 Task: Use the formula "KURT" in spreadsheet "Project portfolio".
Action: Mouse moved to (341, 207)
Screenshot: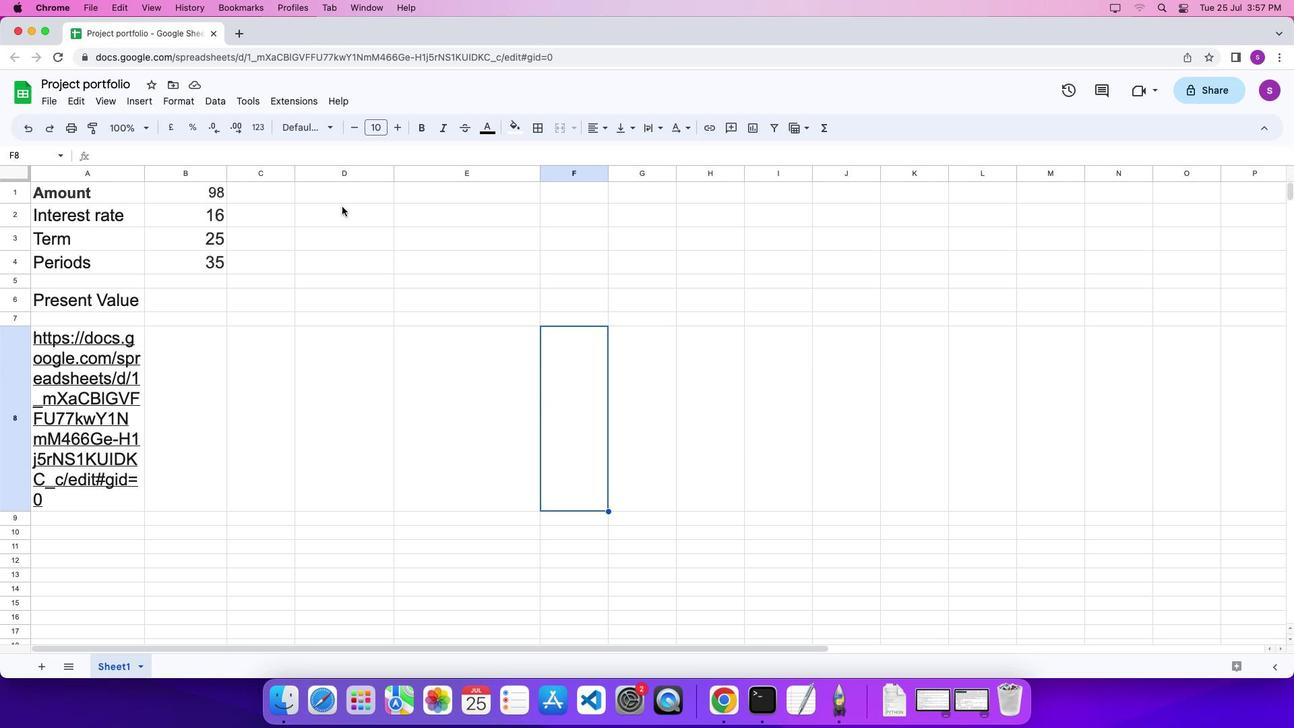 
Action: Mouse pressed left at (341, 207)
Screenshot: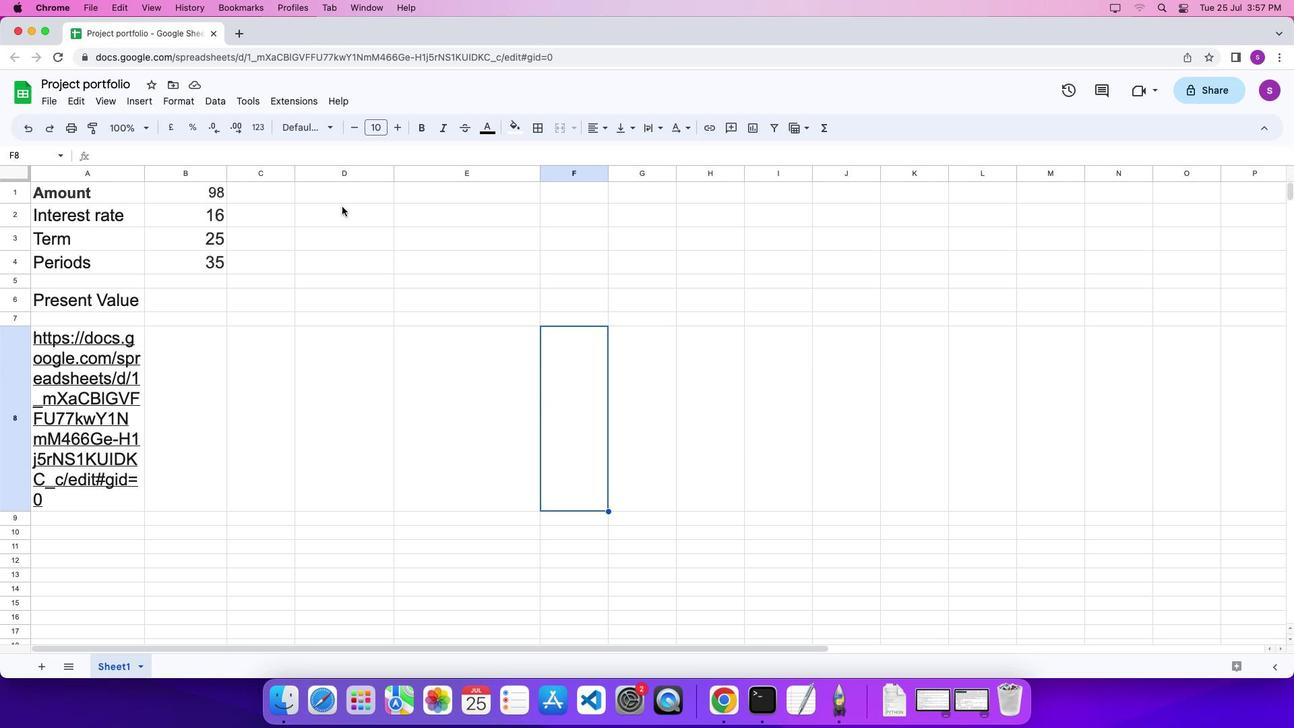 
Action: Mouse moved to (342, 207)
Screenshot: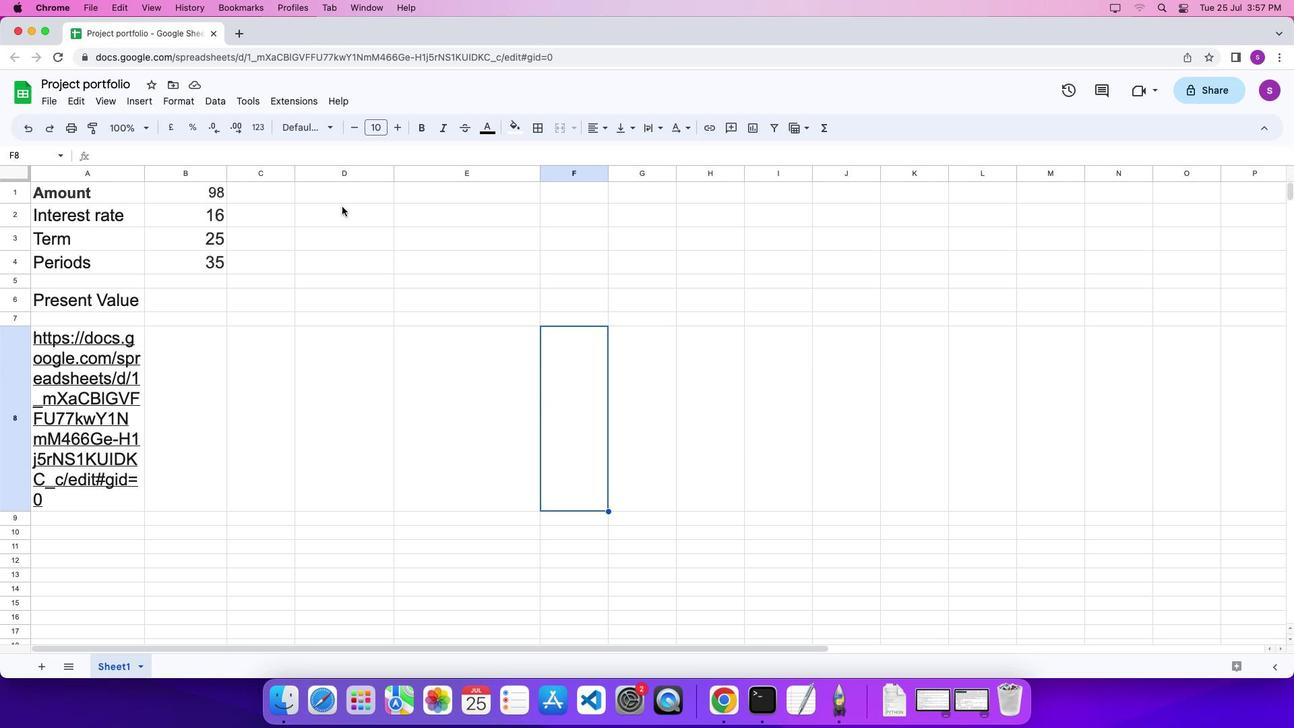 
Action: Mouse pressed left at (342, 207)
Screenshot: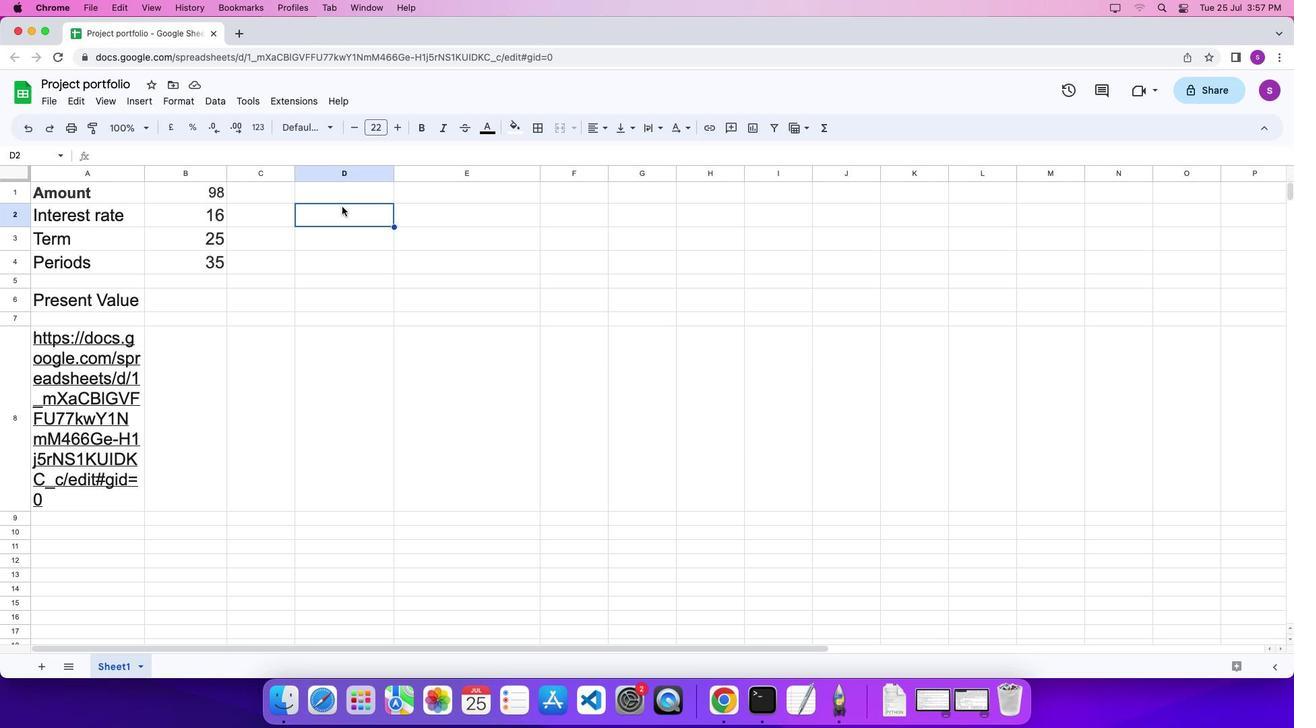 
Action: Key pressed '='
Screenshot: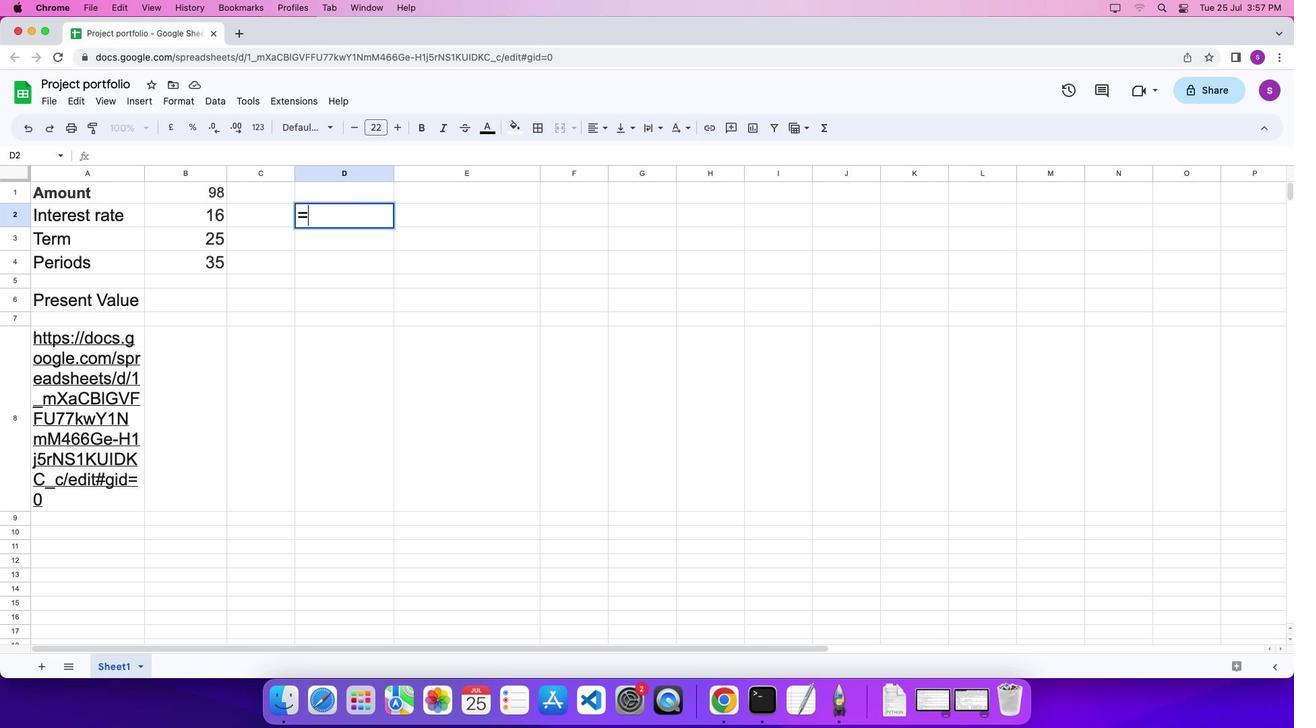 
Action: Mouse moved to (816, 126)
Screenshot: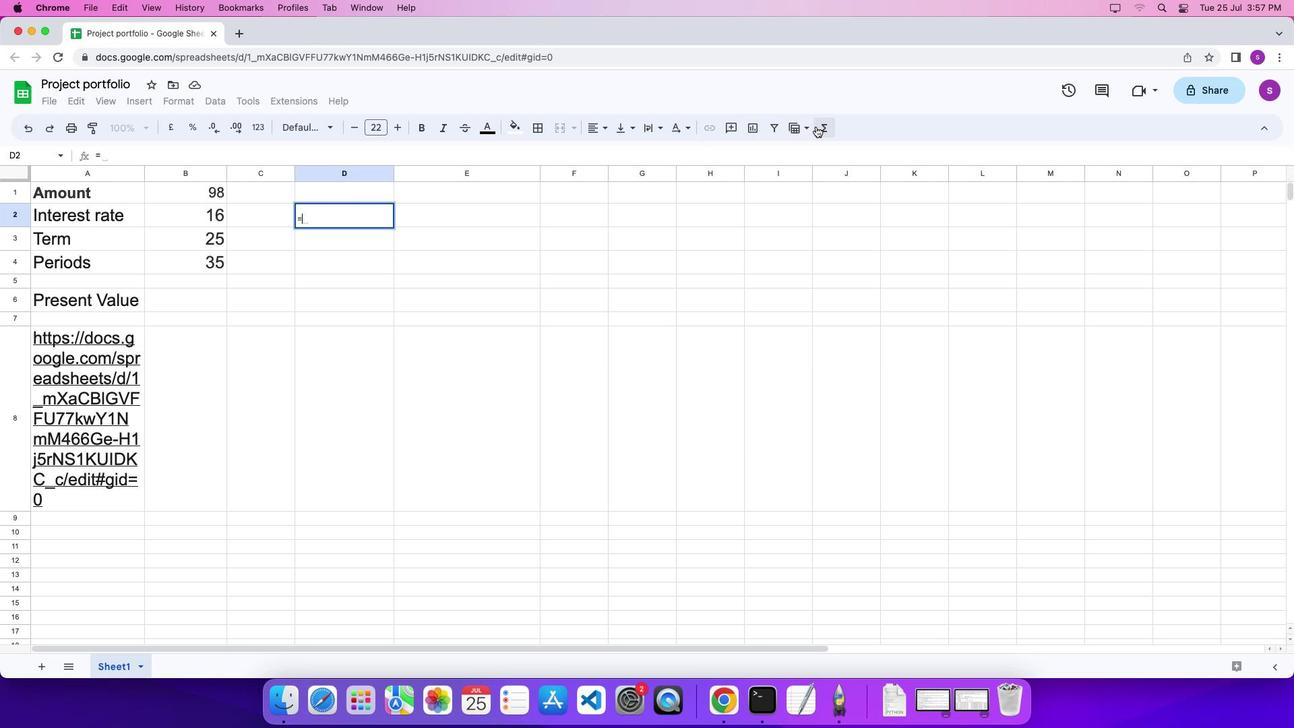 
Action: Mouse pressed left at (816, 126)
Screenshot: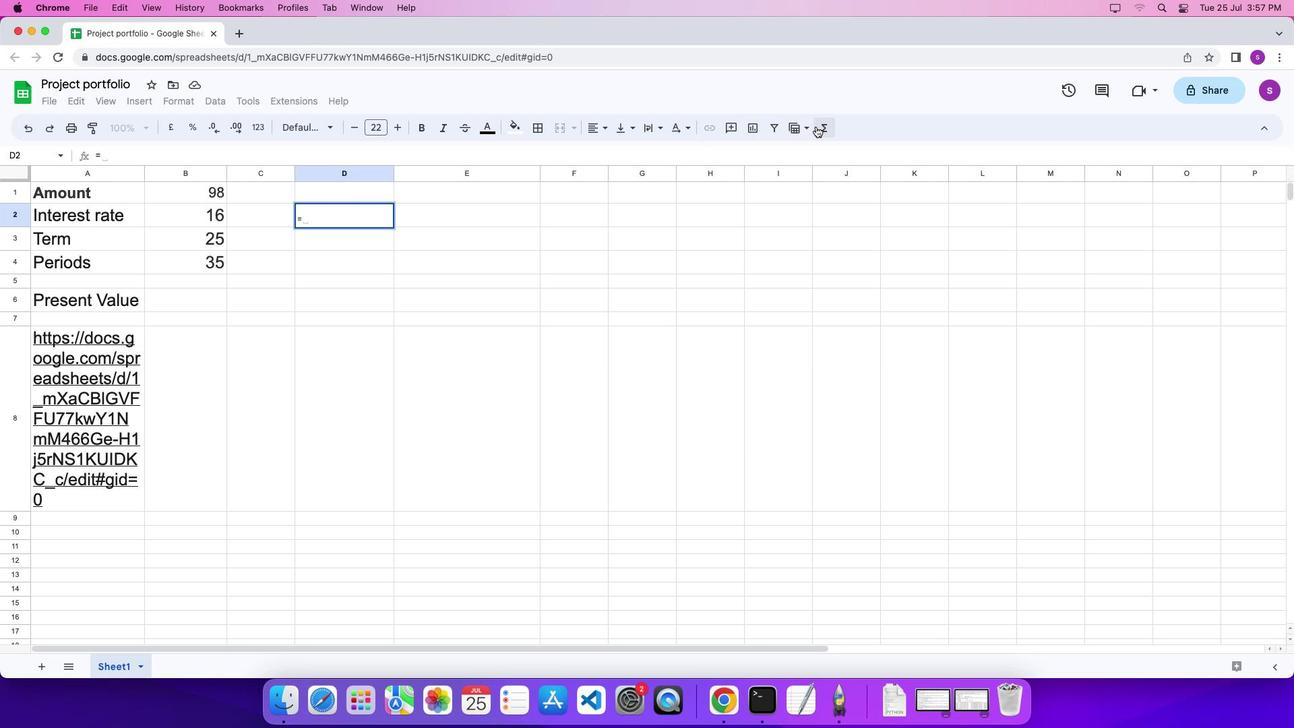 
Action: Mouse moved to (1021, 611)
Screenshot: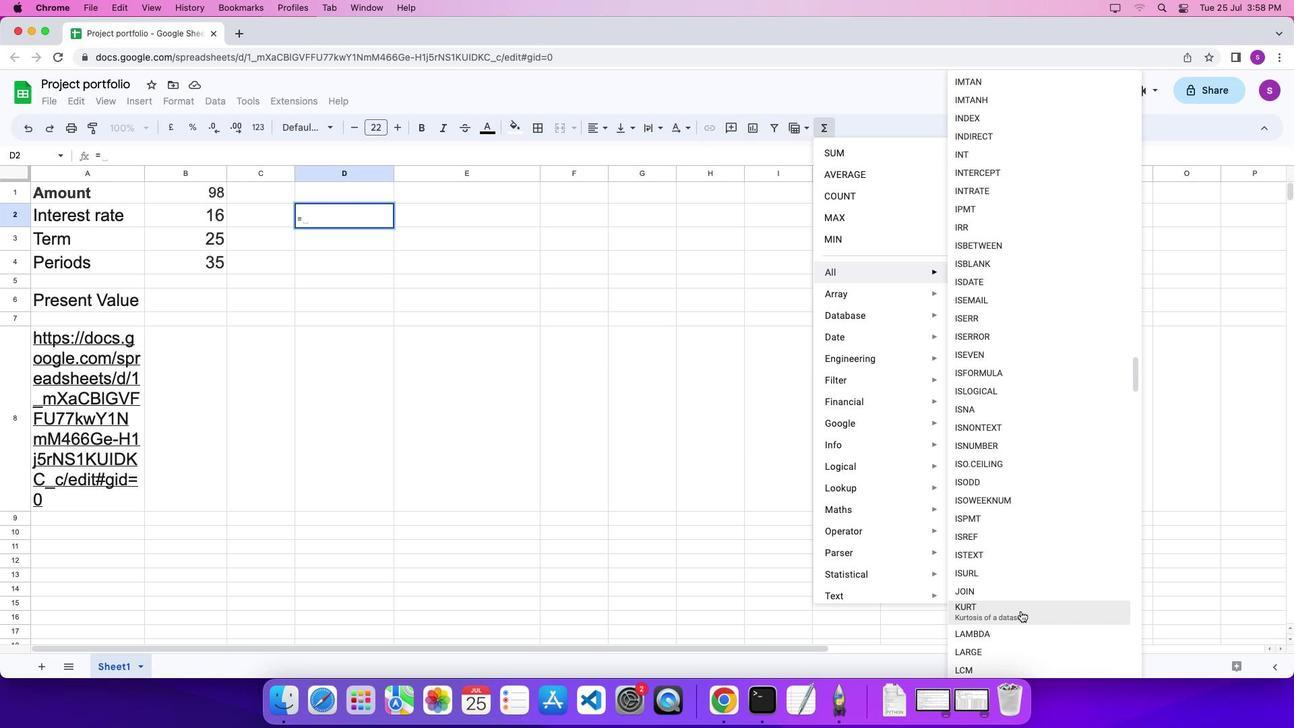 
Action: Mouse pressed left at (1021, 611)
Screenshot: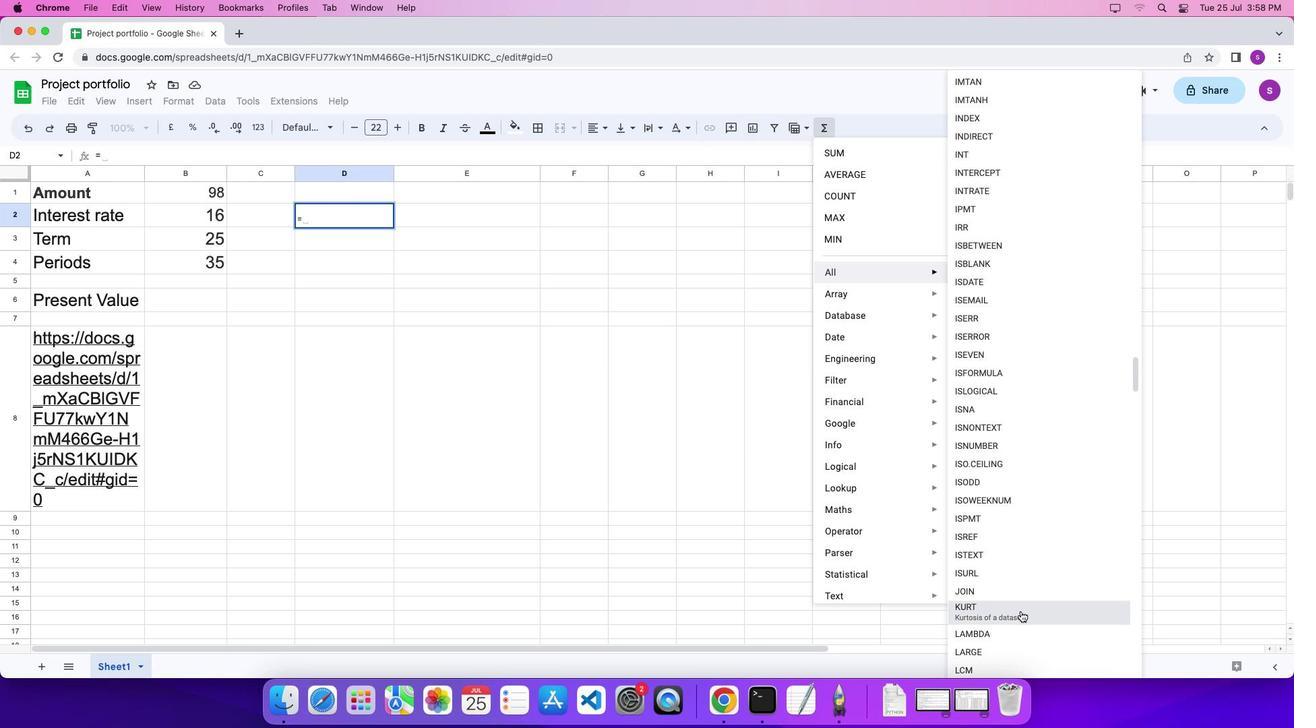 
Action: Mouse moved to (186, 193)
Screenshot: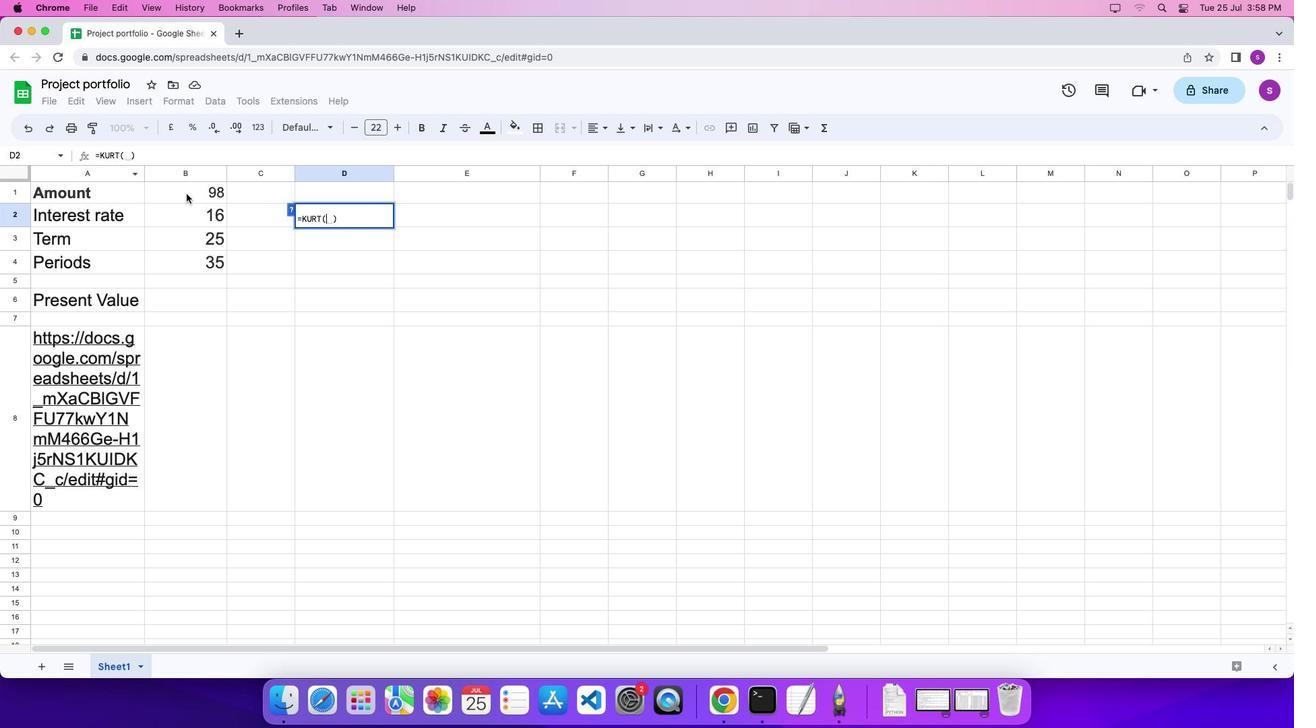 
Action: Mouse pressed left at (186, 193)
Screenshot: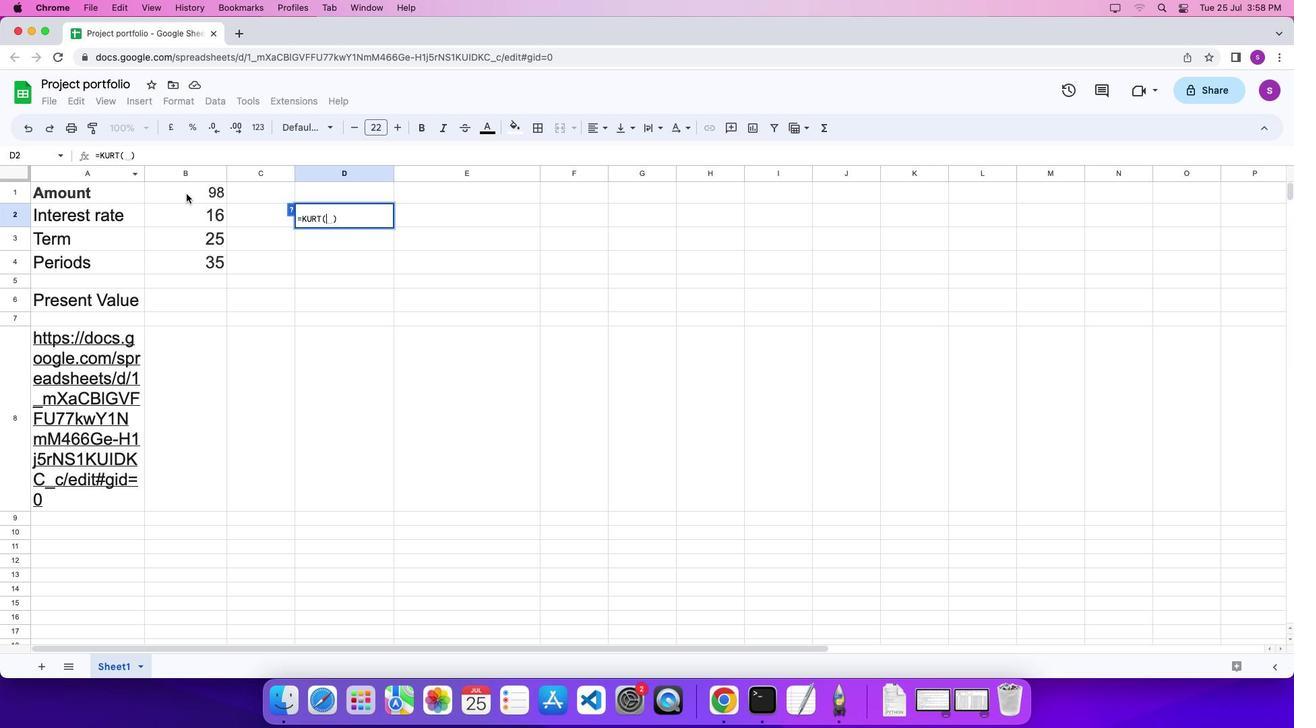 
Action: Mouse moved to (186, 194)
Screenshot: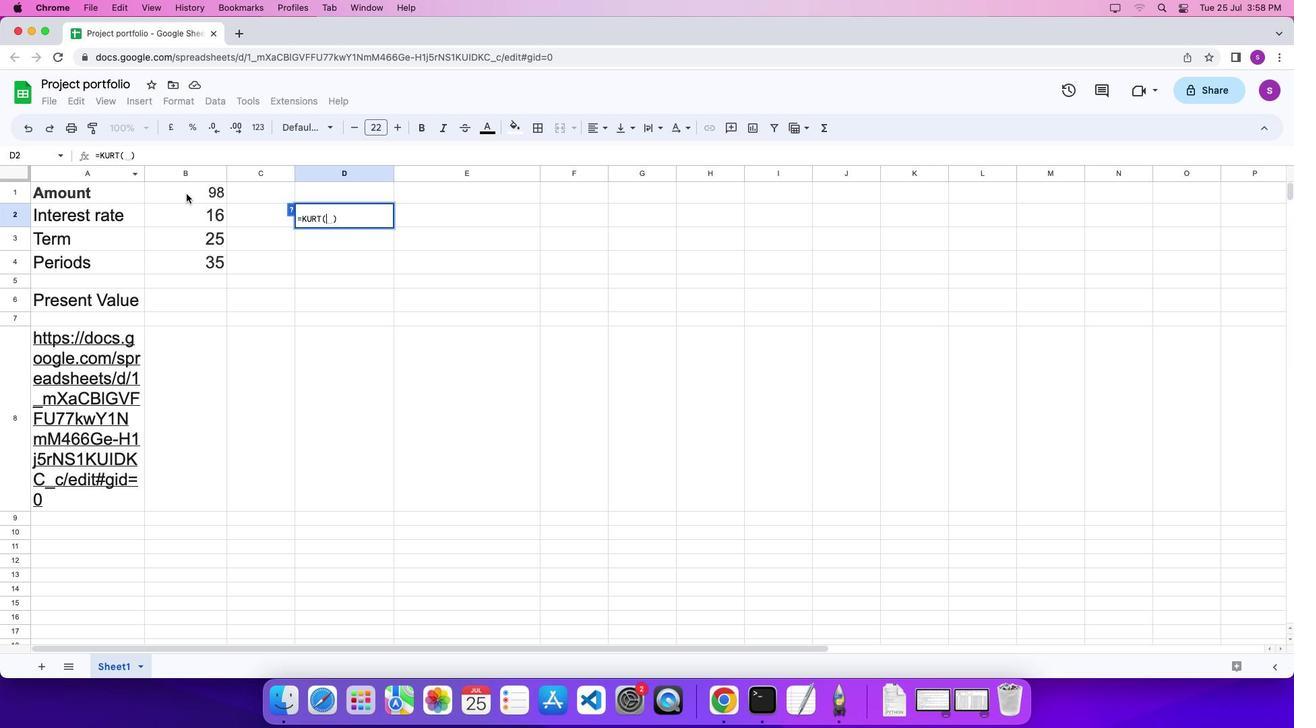 
Action: Key pressed ','
Screenshot: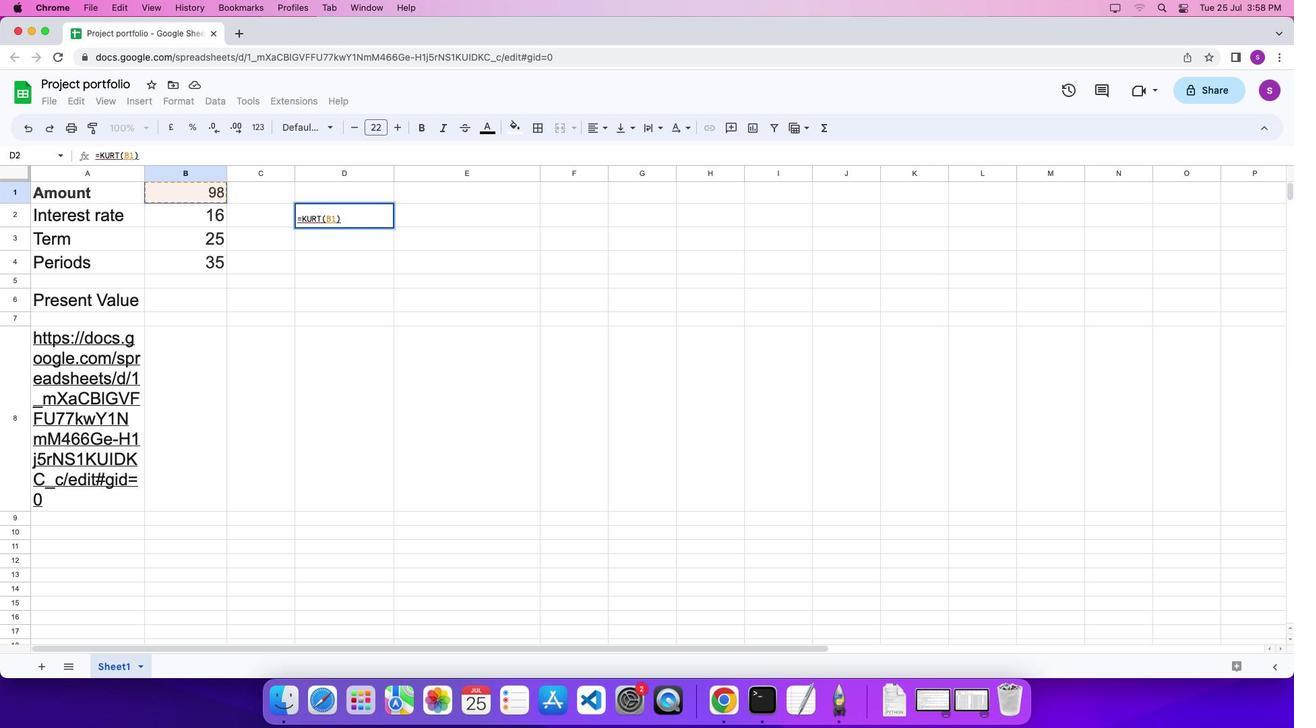 
Action: Mouse moved to (186, 215)
Screenshot: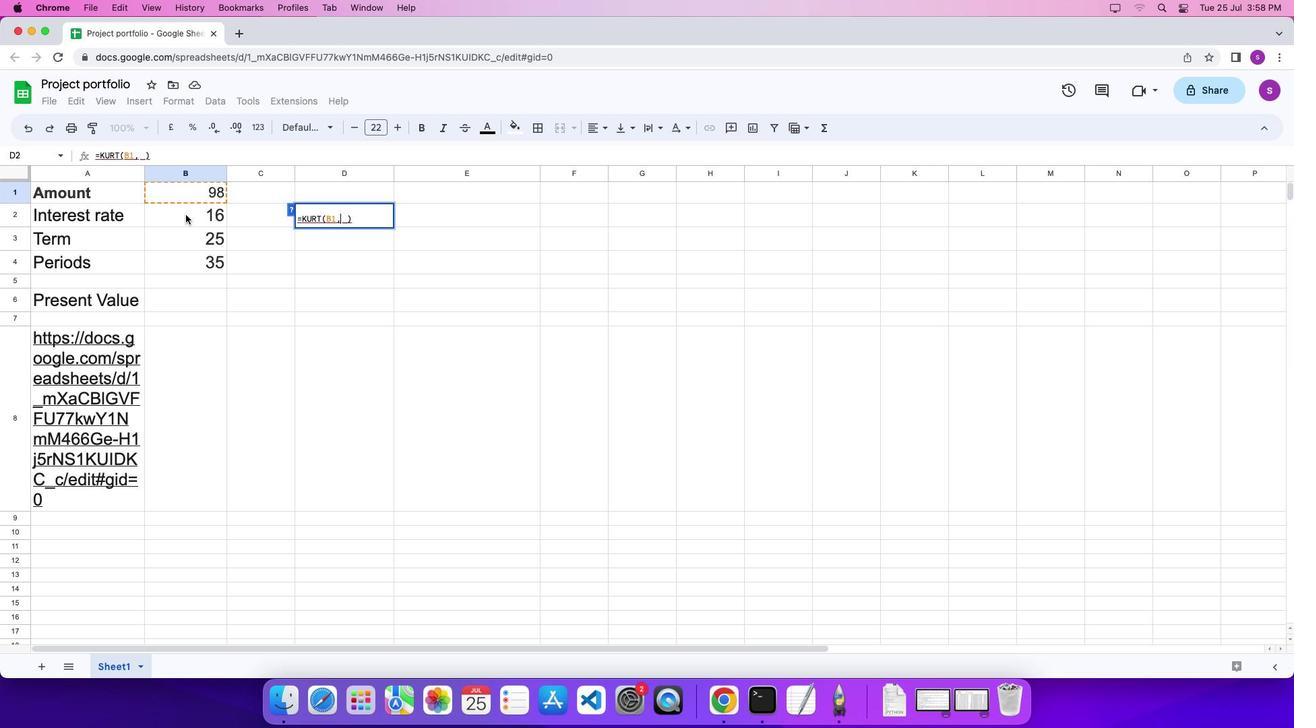 
Action: Mouse pressed left at (186, 215)
Screenshot: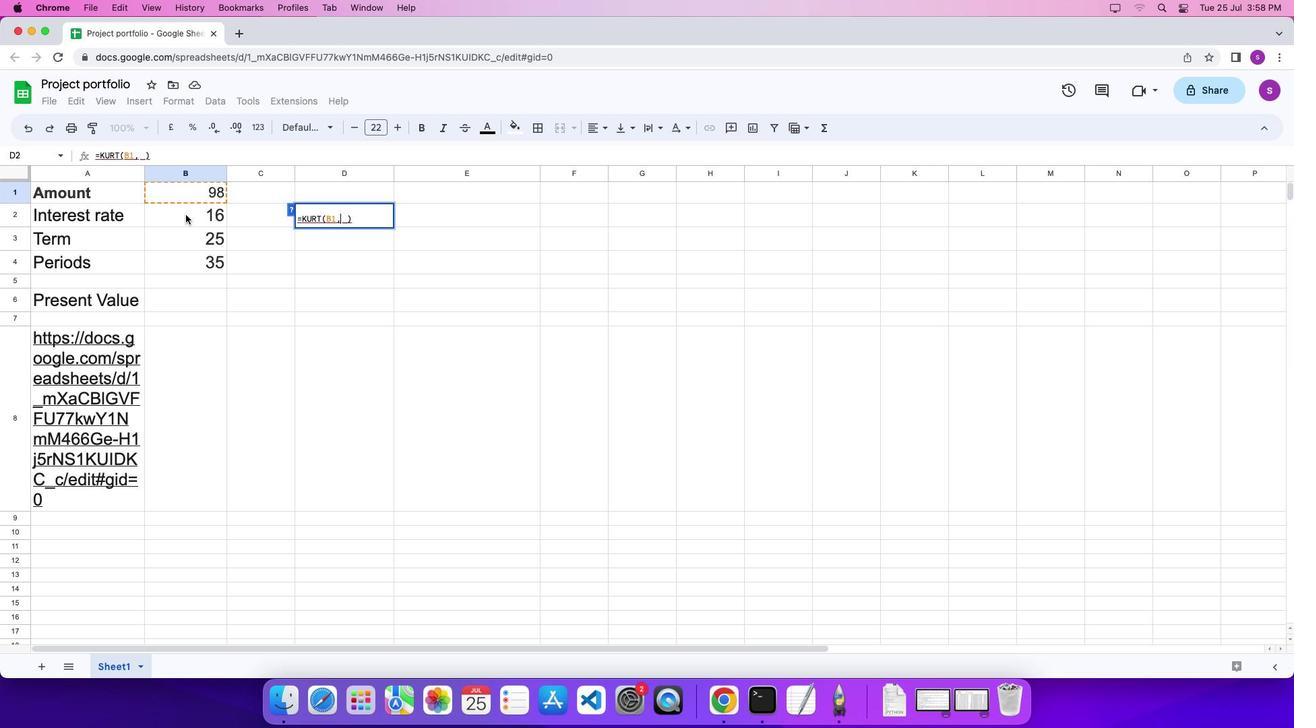 
Action: Key pressed ','
Screenshot: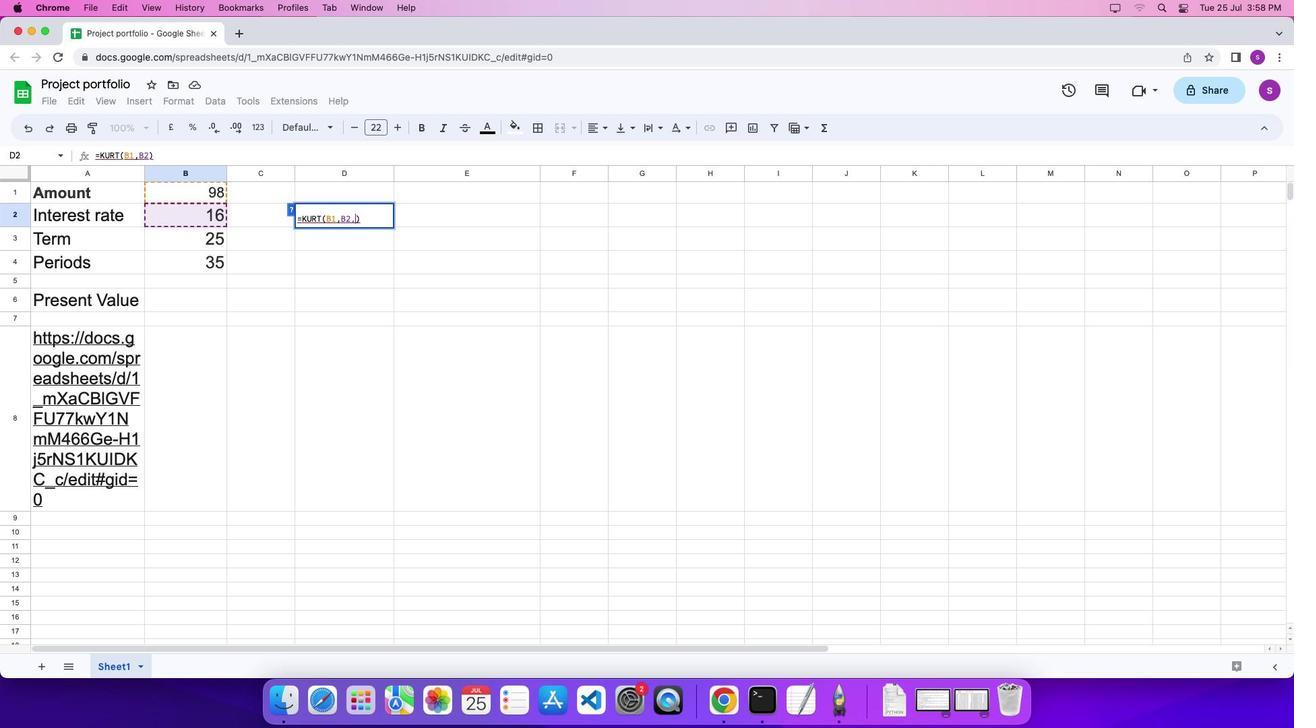 
Action: Mouse moved to (185, 234)
Screenshot: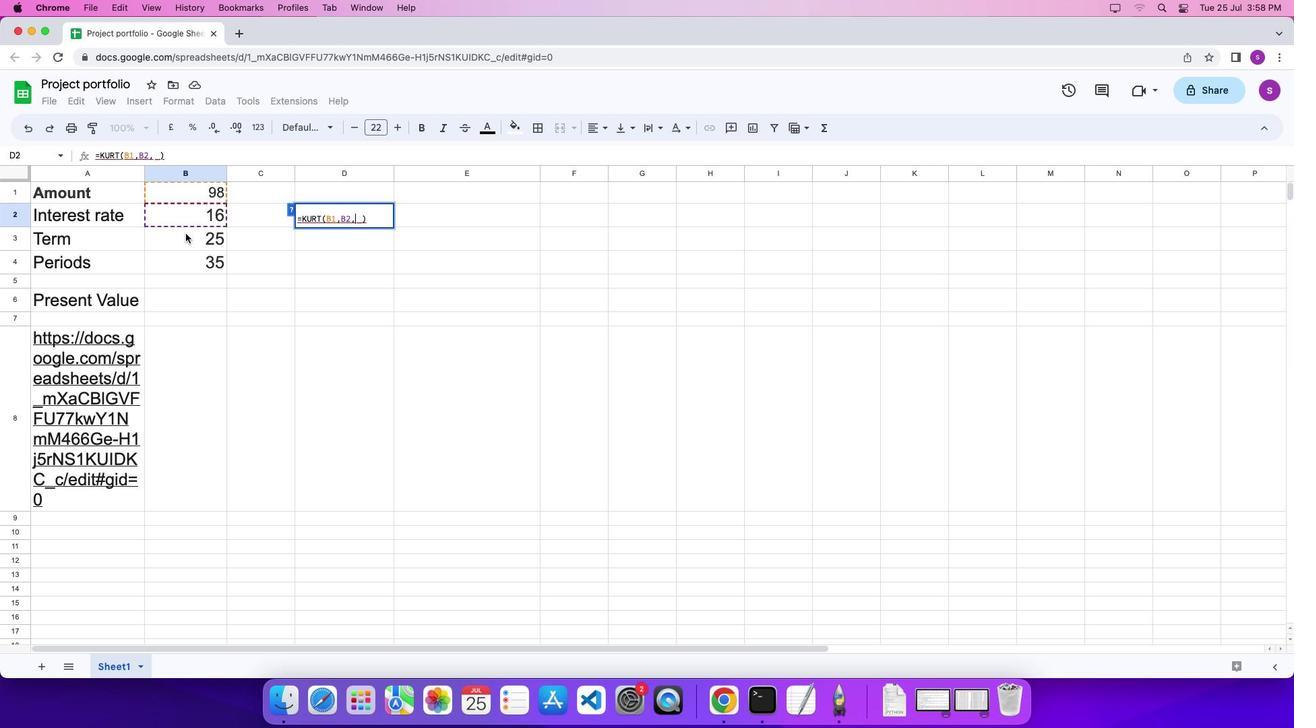 
Action: Mouse pressed left at (185, 234)
Screenshot: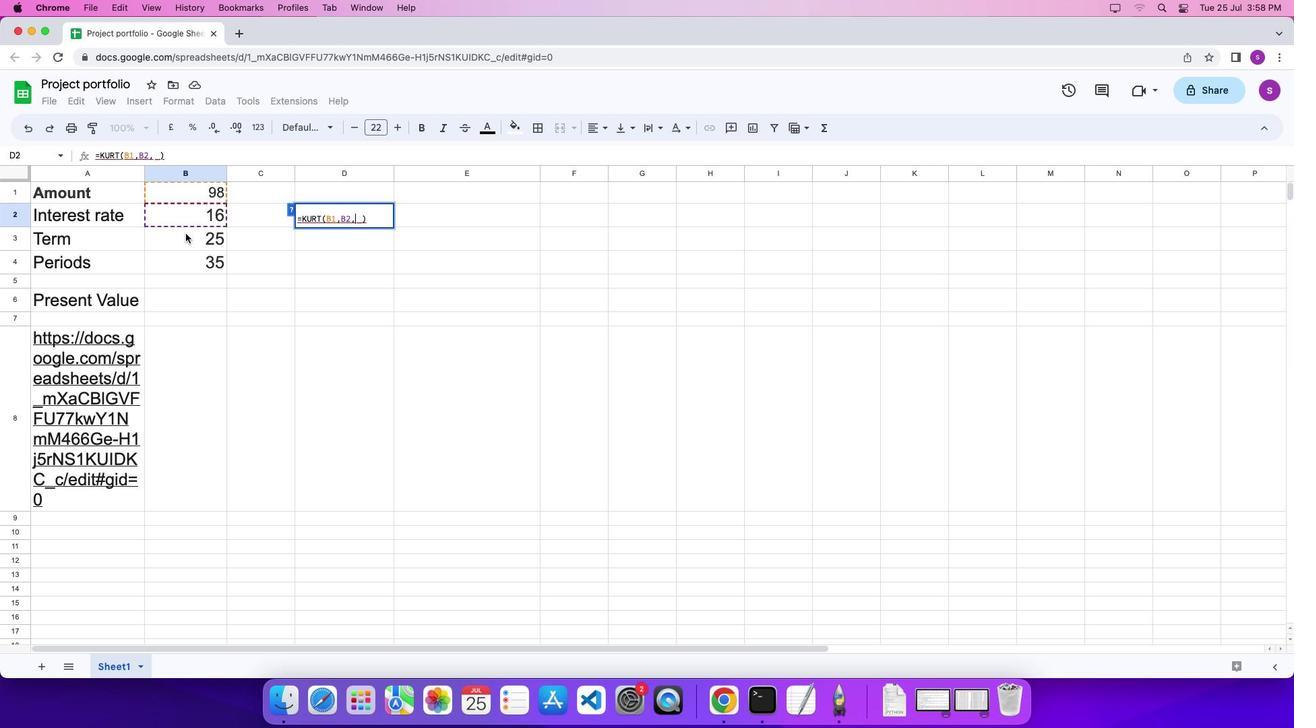 
Action: Key pressed ','
Screenshot: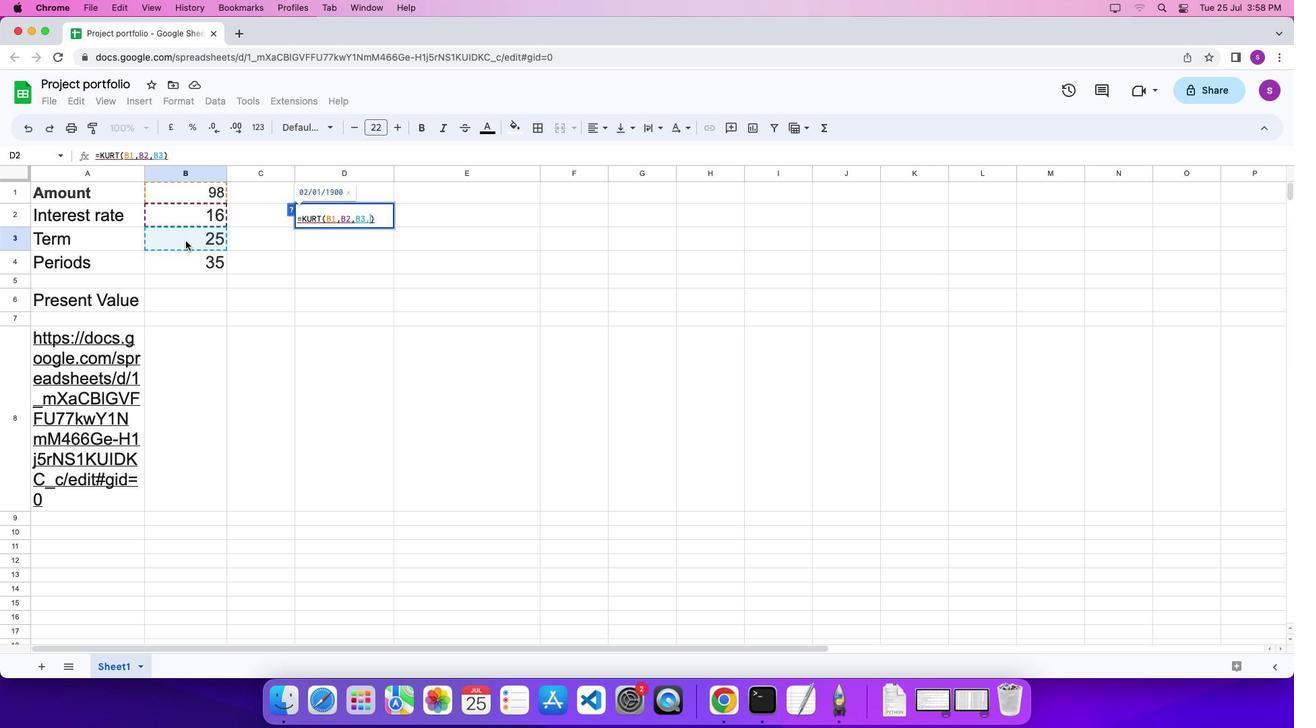 
Action: Mouse moved to (189, 260)
Screenshot: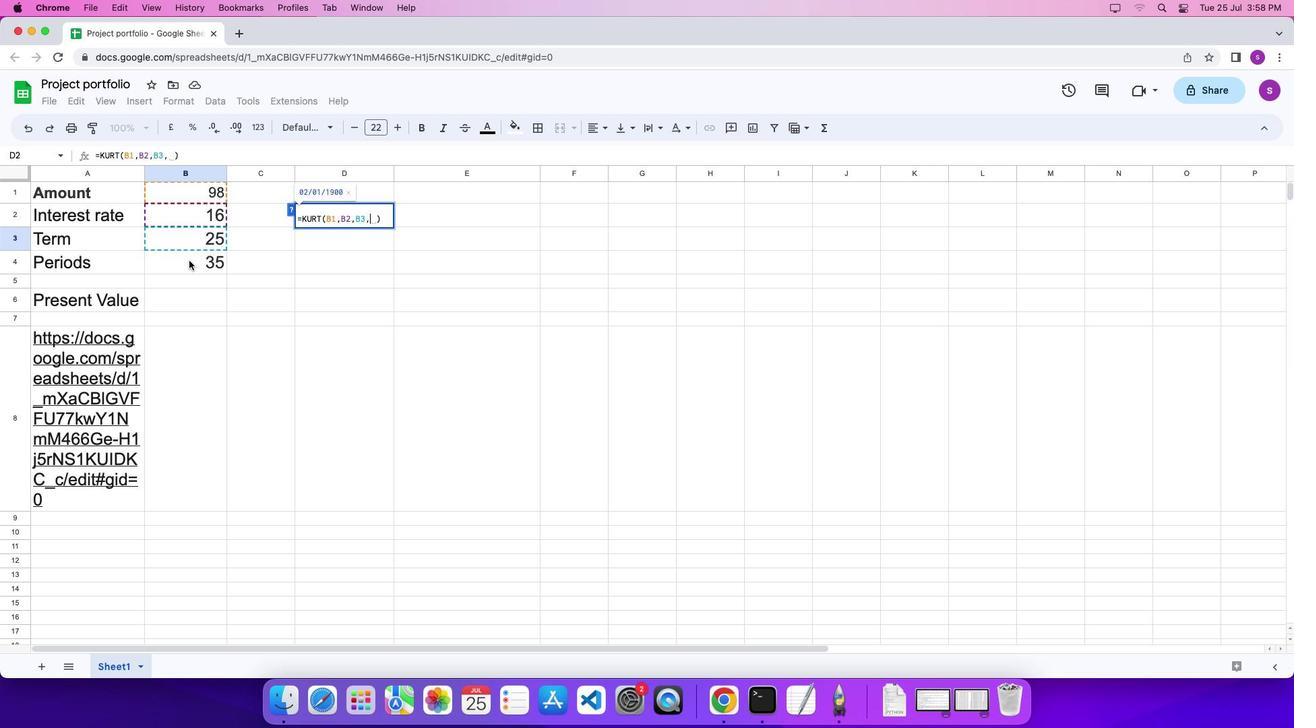 
Action: Mouse pressed left at (189, 260)
Screenshot: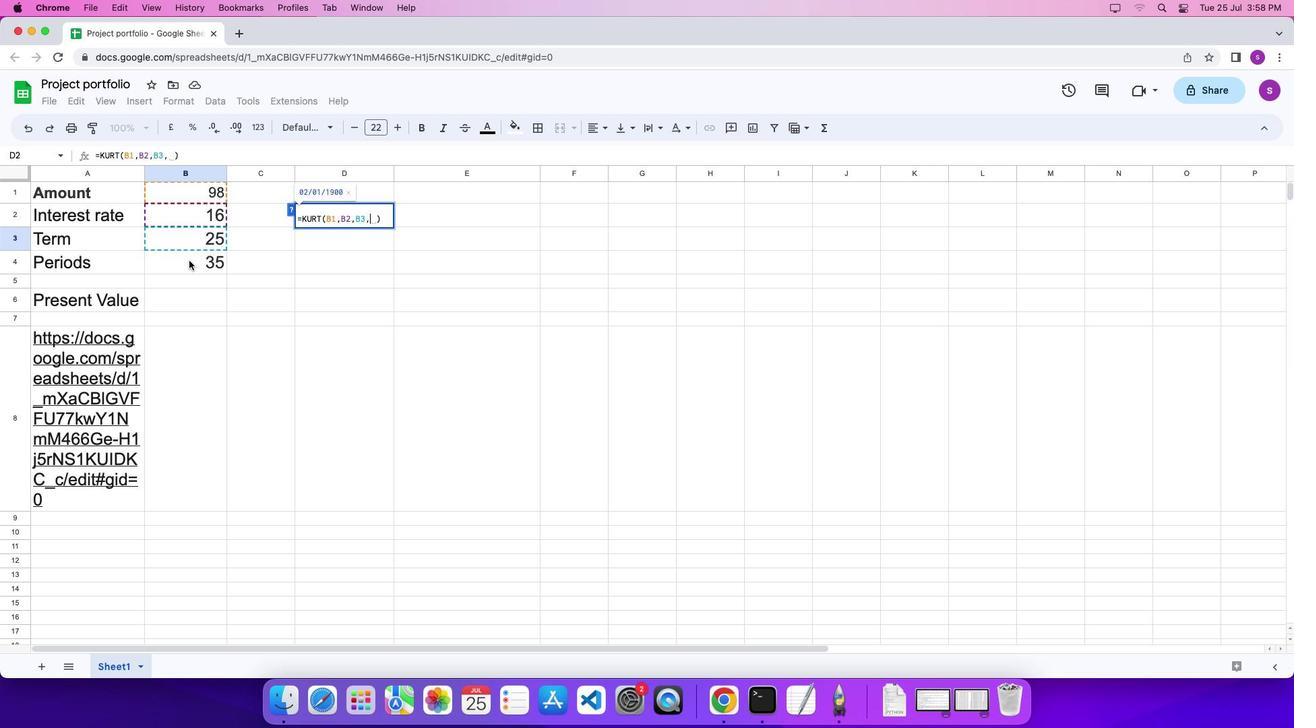 
Action: Key pressed '\x03'
Screenshot: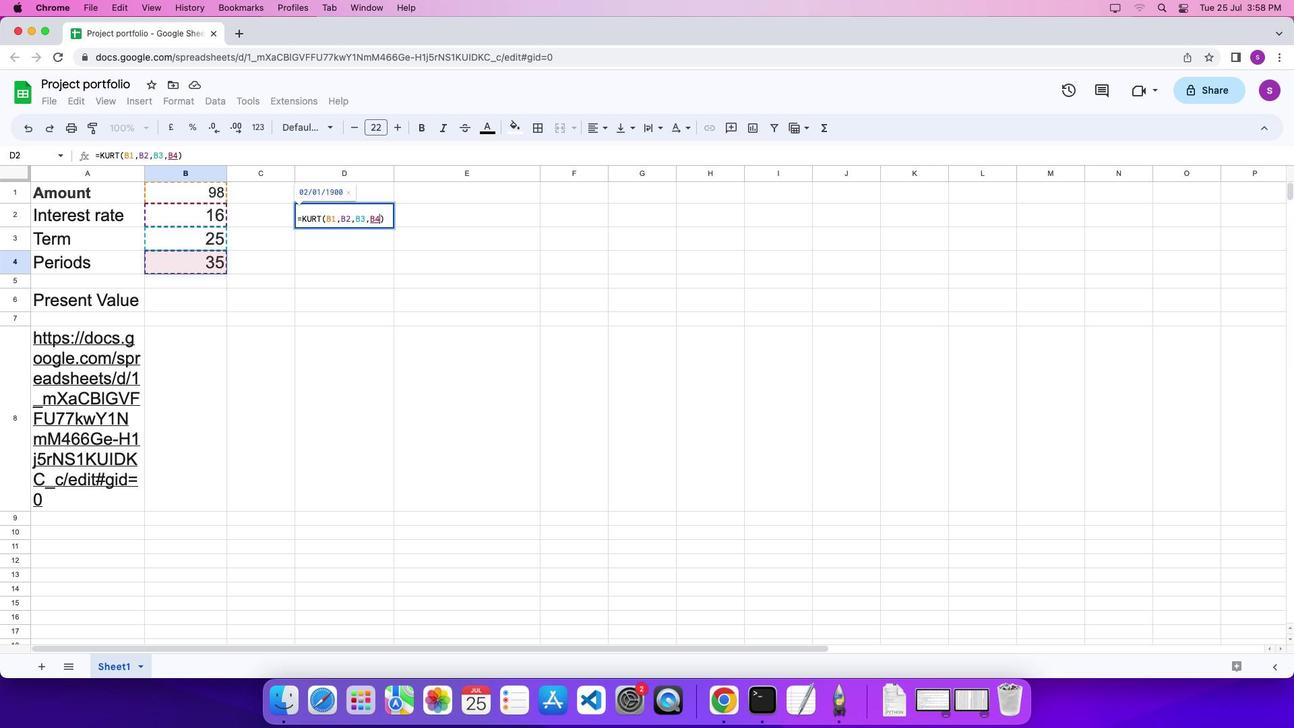 
